 Task: Create a rule when a due dateLess than 1  hours from now is set on a checklist item.
Action: Mouse moved to (666, 189)
Screenshot: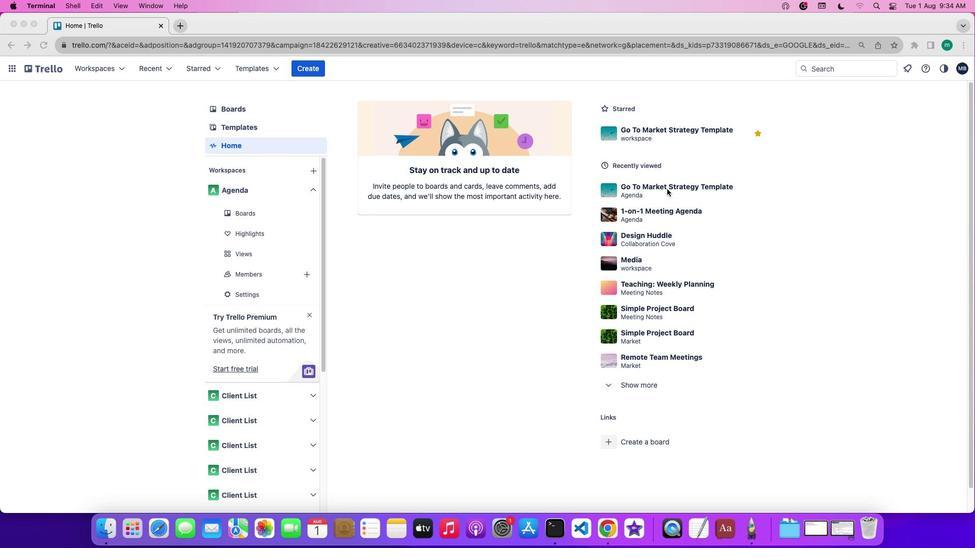 
Action: Mouse pressed left at (666, 189)
Screenshot: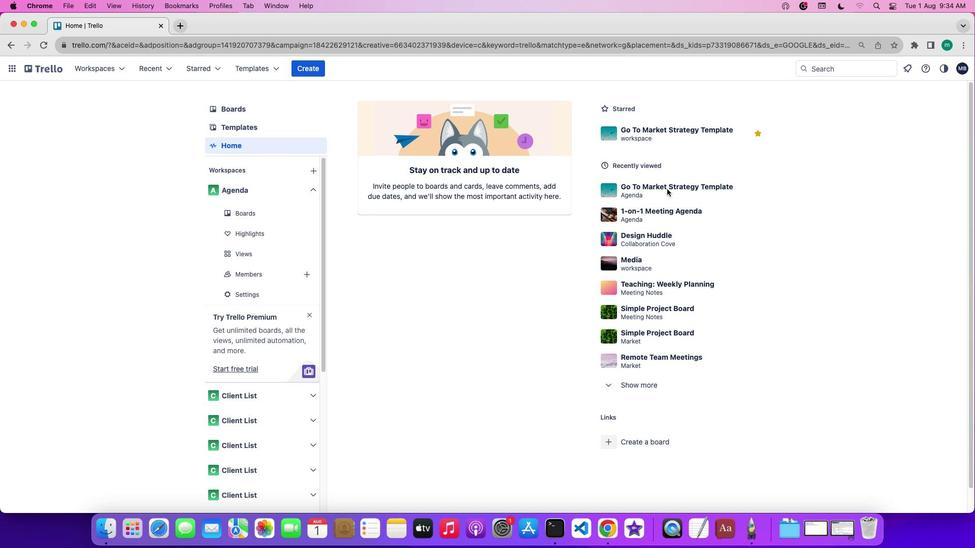 
Action: Mouse pressed left at (666, 189)
Screenshot: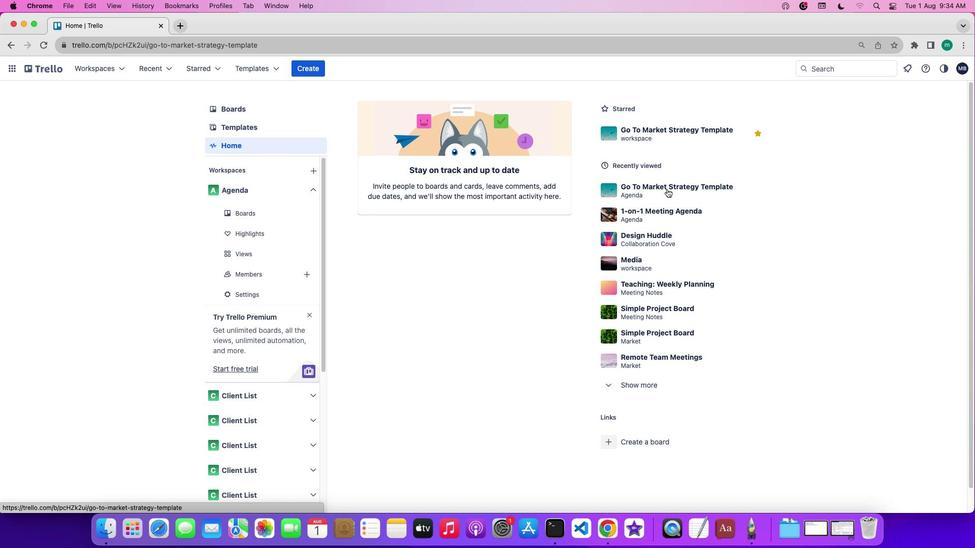 
Action: Mouse moved to (836, 215)
Screenshot: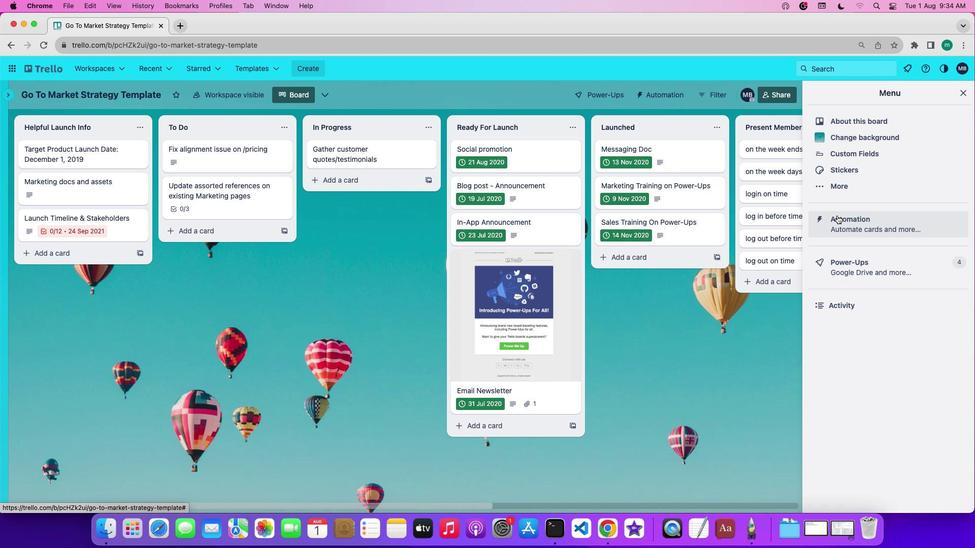 
Action: Mouse pressed left at (836, 215)
Screenshot: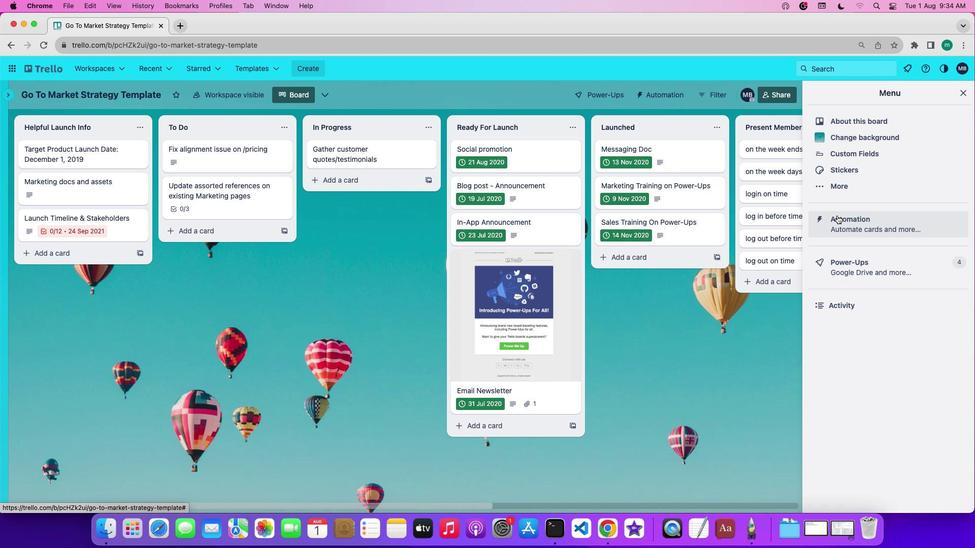
Action: Mouse moved to (47, 180)
Screenshot: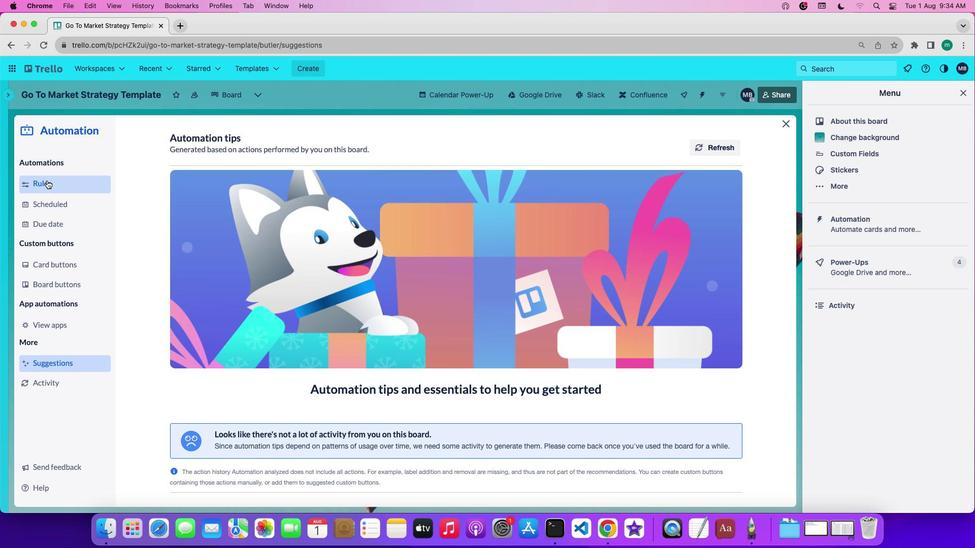 
Action: Mouse pressed left at (47, 180)
Screenshot: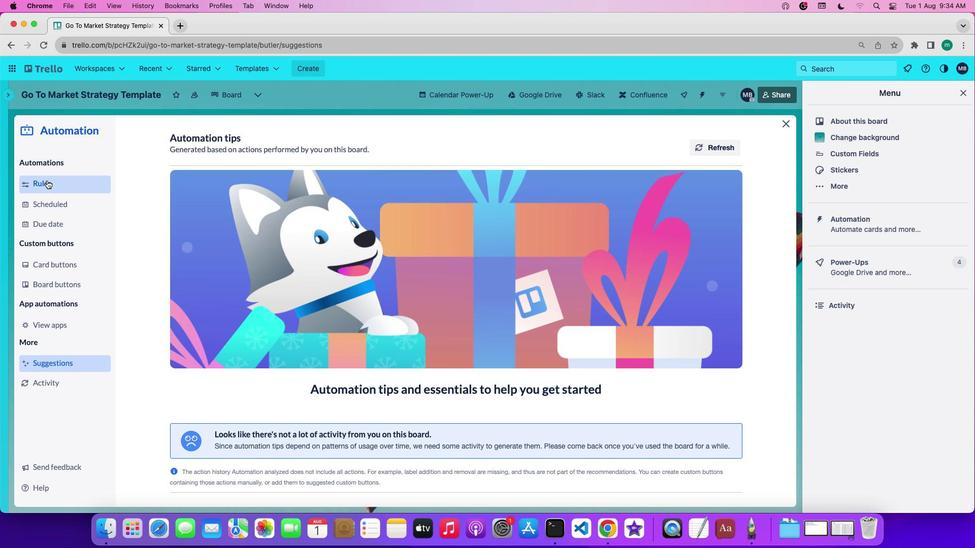 
Action: Mouse moved to (212, 366)
Screenshot: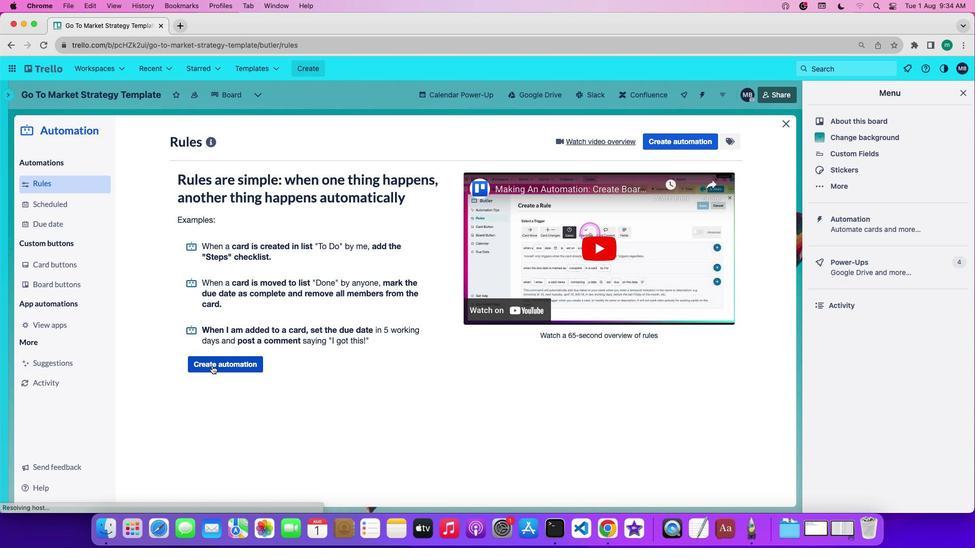 
Action: Mouse pressed left at (212, 366)
Screenshot: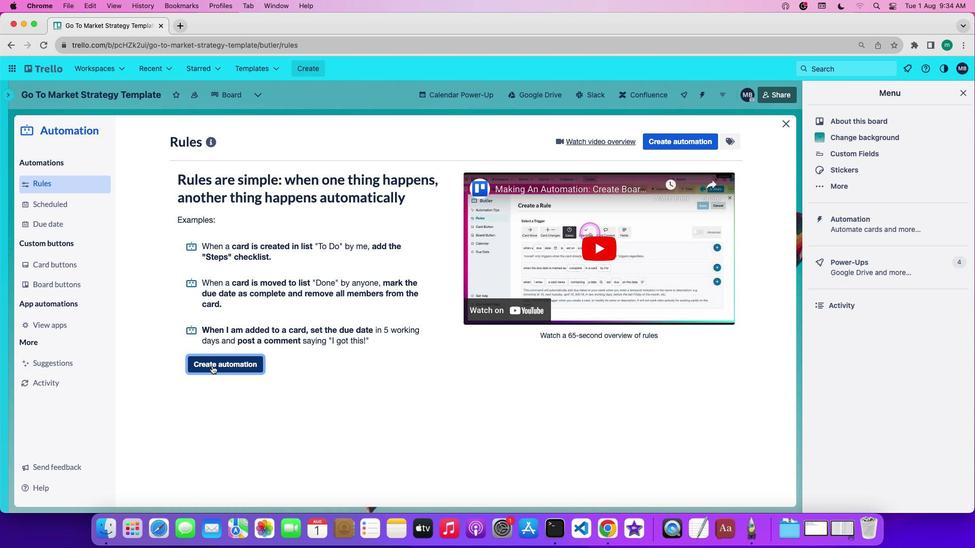 
Action: Mouse moved to (453, 235)
Screenshot: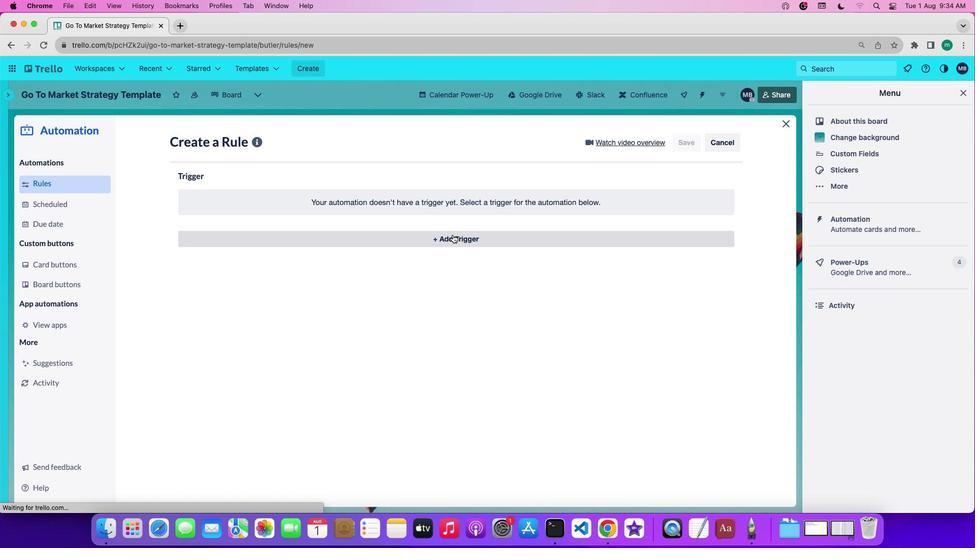 
Action: Mouse pressed left at (453, 235)
Screenshot: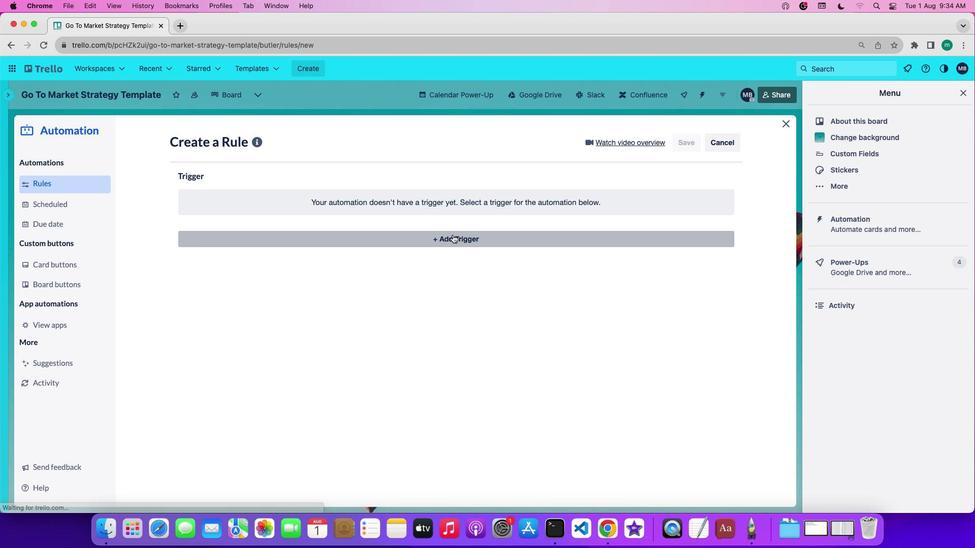 
Action: Mouse moved to (326, 276)
Screenshot: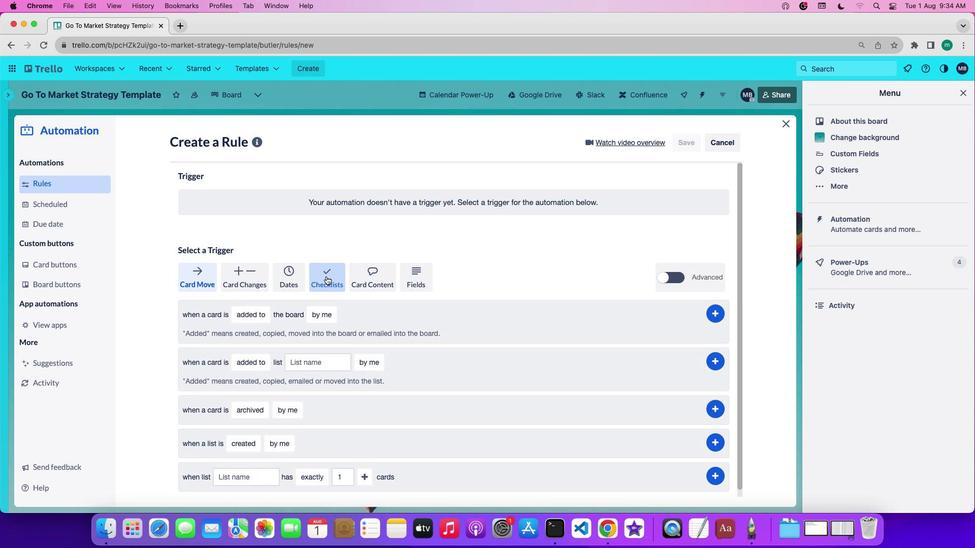 
Action: Mouse pressed left at (326, 276)
Screenshot: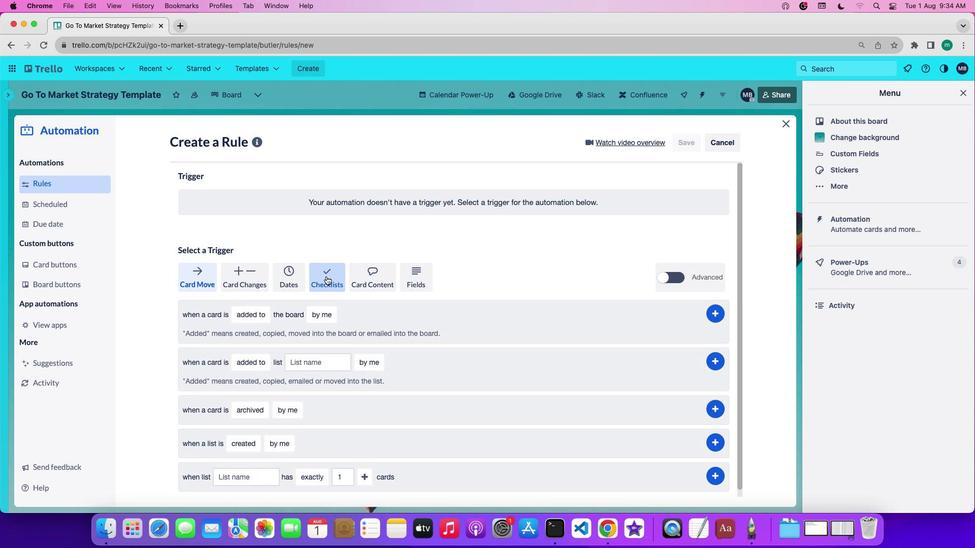 
Action: Mouse moved to (243, 415)
Screenshot: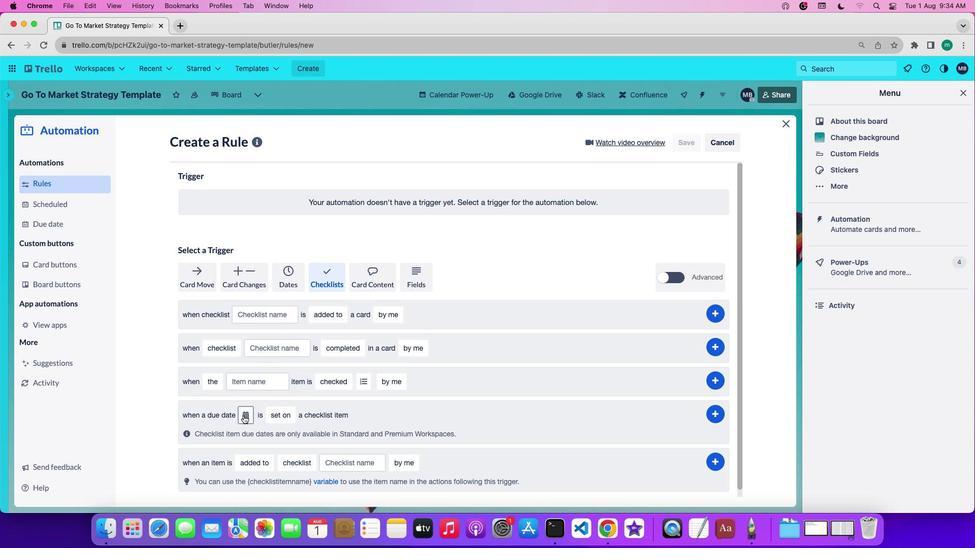 
Action: Mouse pressed left at (243, 415)
Screenshot: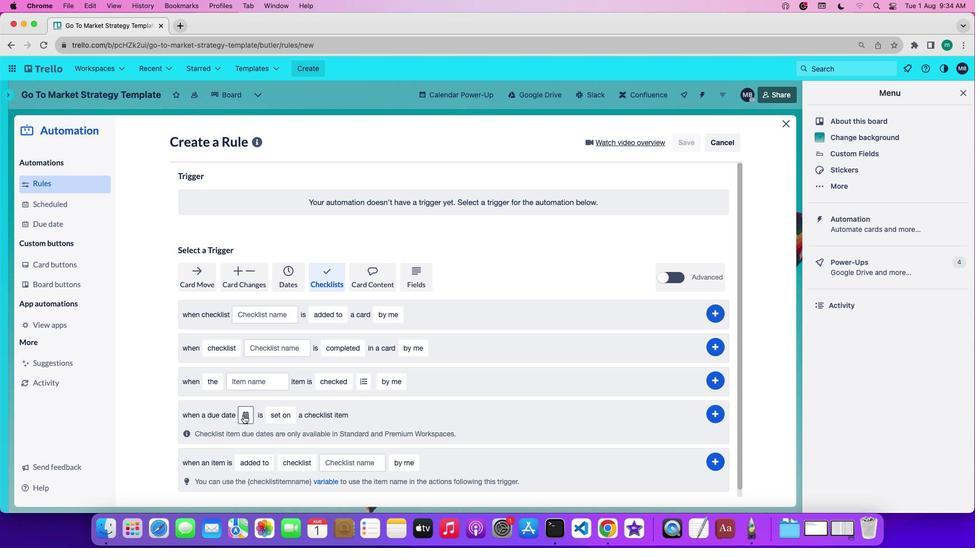 
Action: Mouse moved to (254, 480)
Screenshot: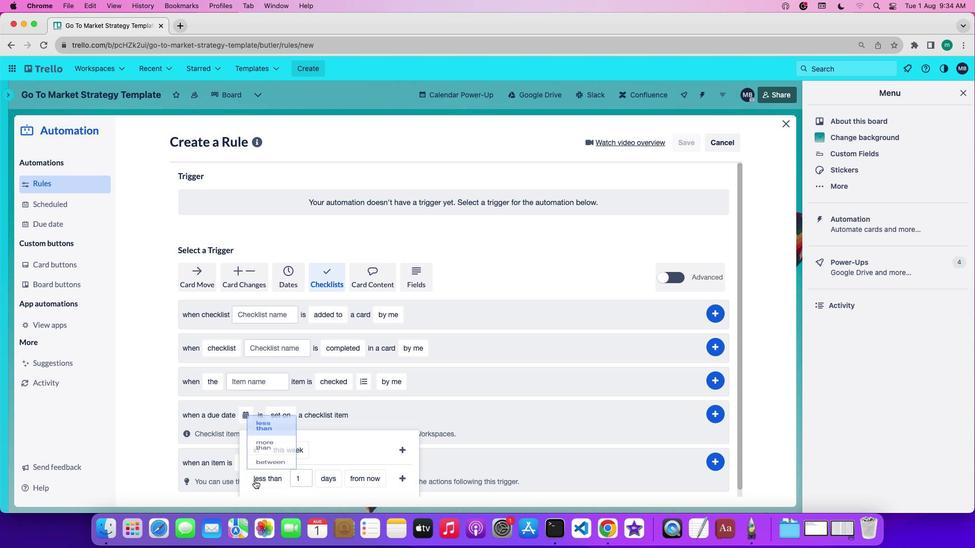 
Action: Mouse pressed left at (254, 480)
Screenshot: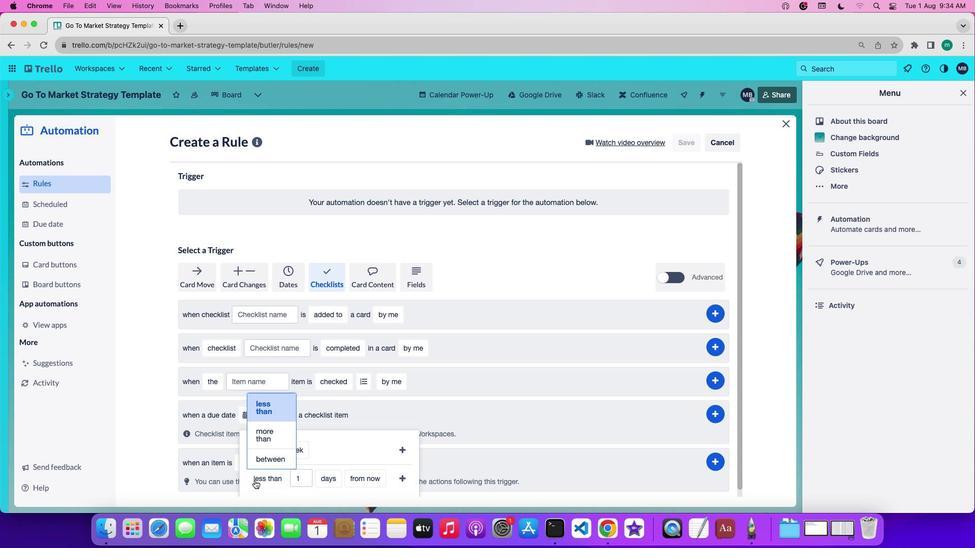 
Action: Mouse moved to (259, 397)
Screenshot: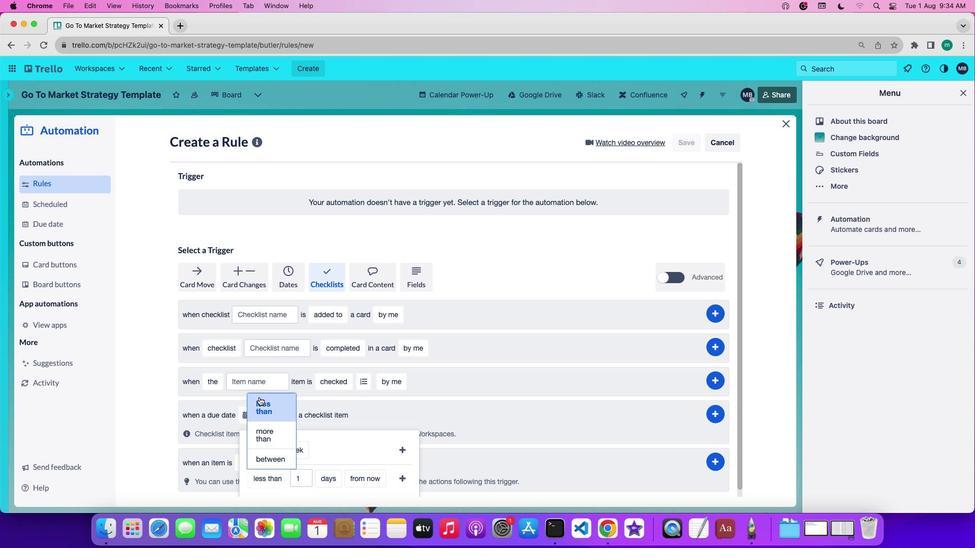 
Action: Mouse pressed left at (259, 397)
Screenshot: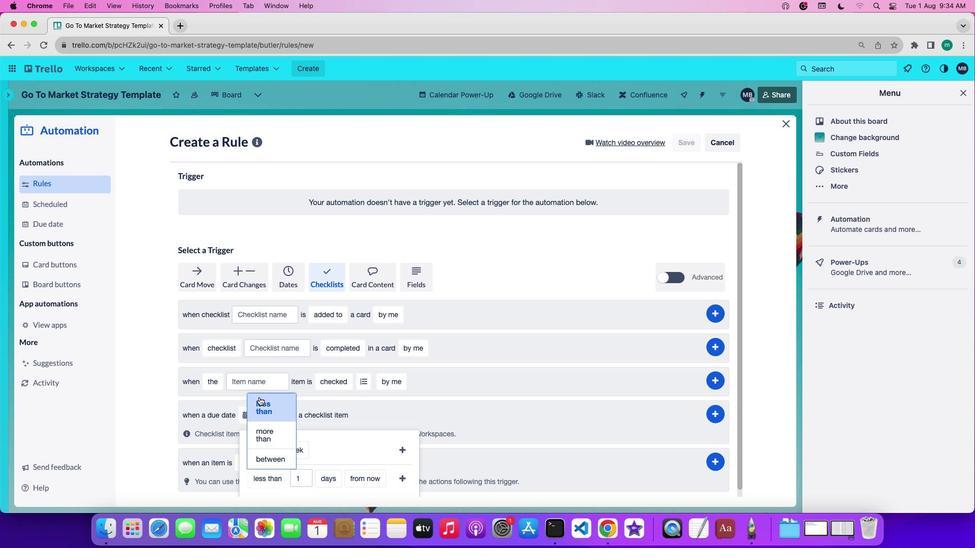 
Action: Mouse moved to (271, 407)
Screenshot: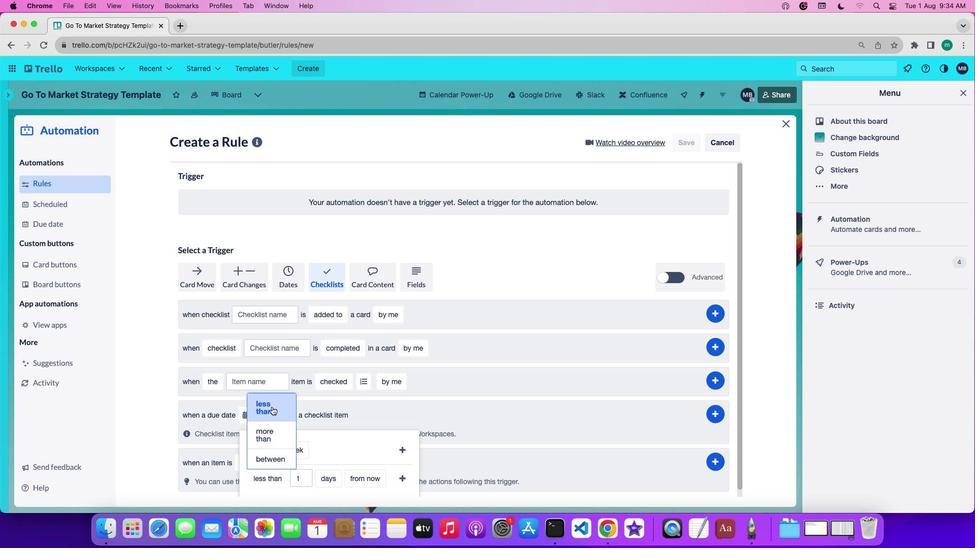 
Action: Mouse pressed left at (271, 407)
Screenshot: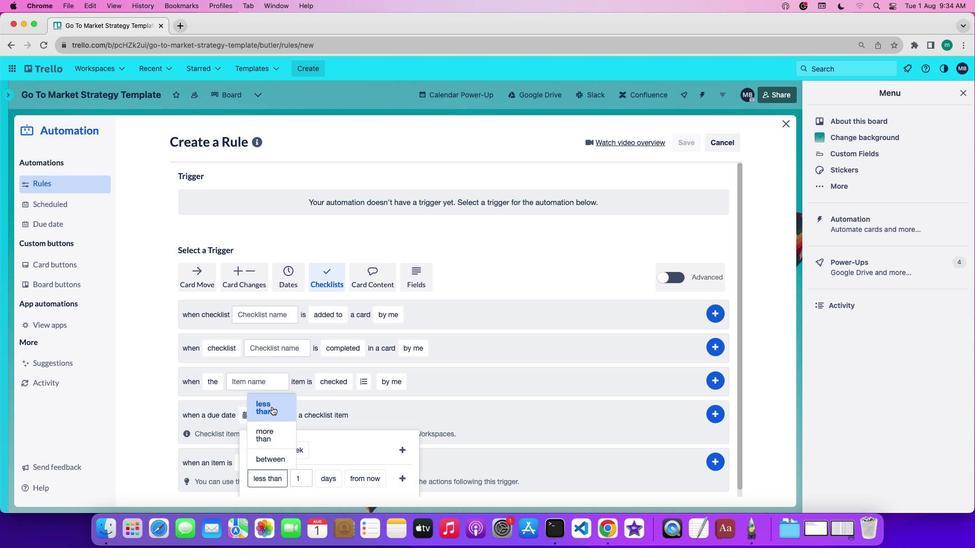 
Action: Mouse moved to (326, 477)
Screenshot: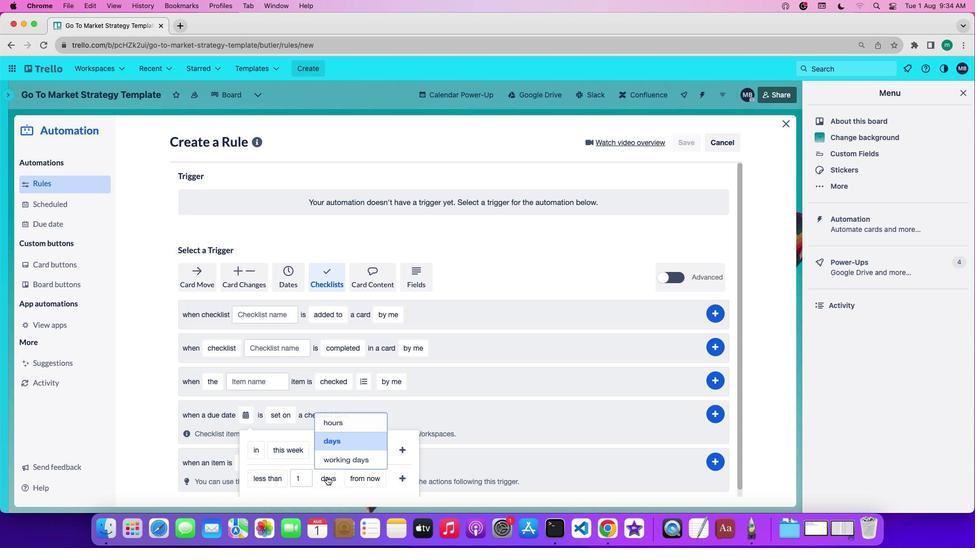 
Action: Mouse pressed left at (326, 477)
Screenshot: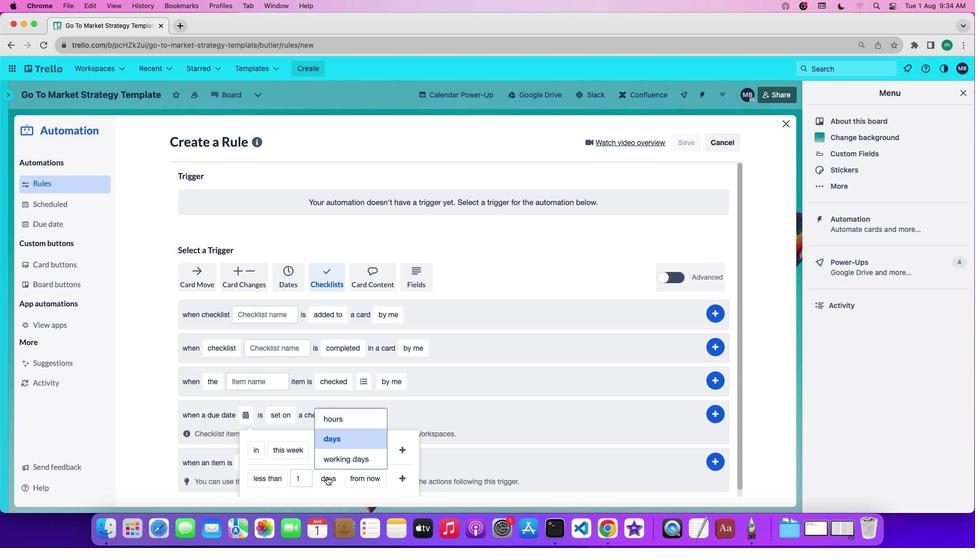 
Action: Mouse moved to (337, 417)
Screenshot: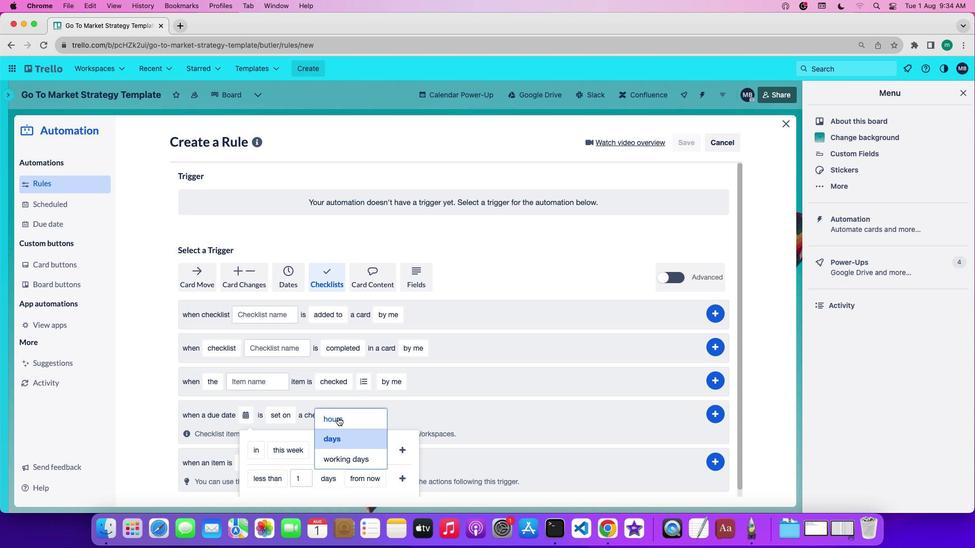
Action: Mouse pressed left at (337, 417)
Screenshot: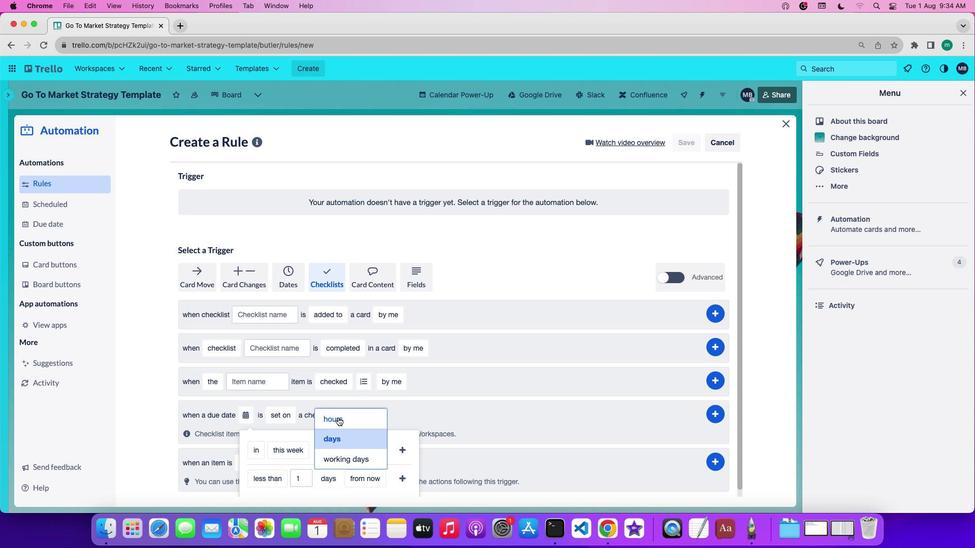 
Action: Mouse moved to (382, 434)
Screenshot: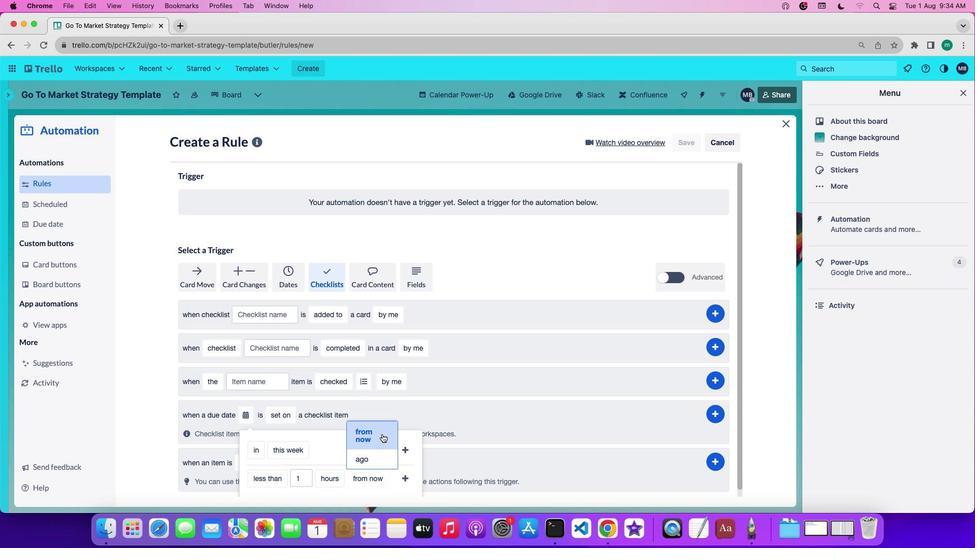 
Action: Mouse pressed left at (382, 434)
Screenshot: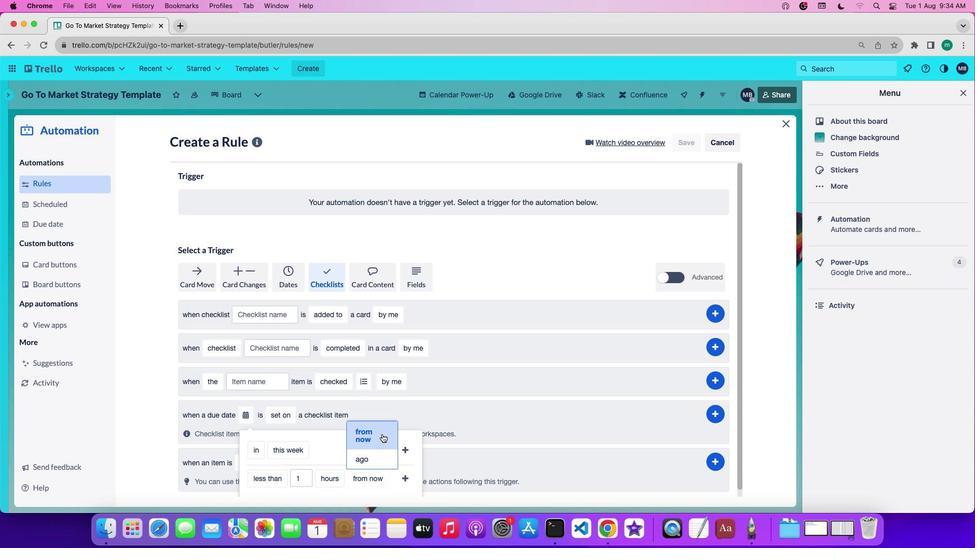
Action: Mouse moved to (405, 476)
Screenshot: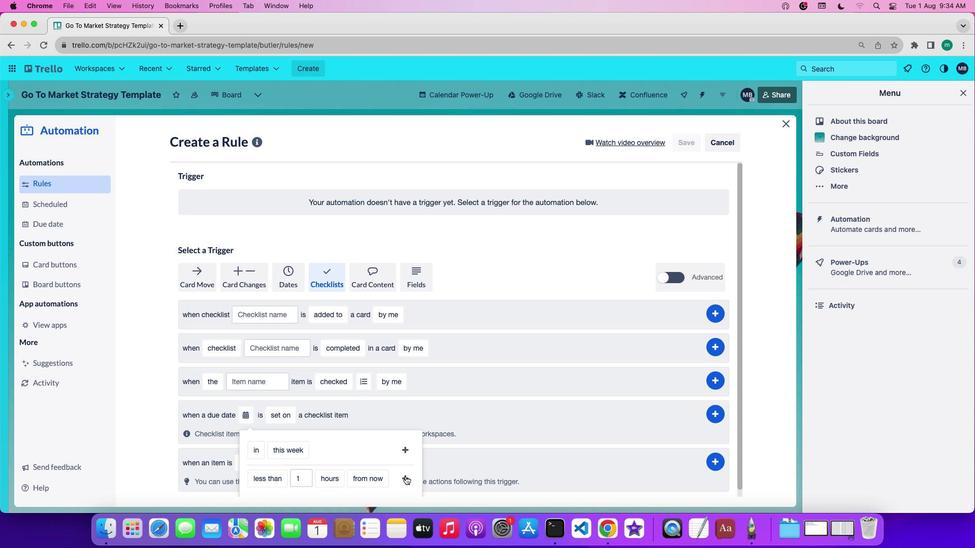 
Action: Mouse pressed left at (405, 476)
Screenshot: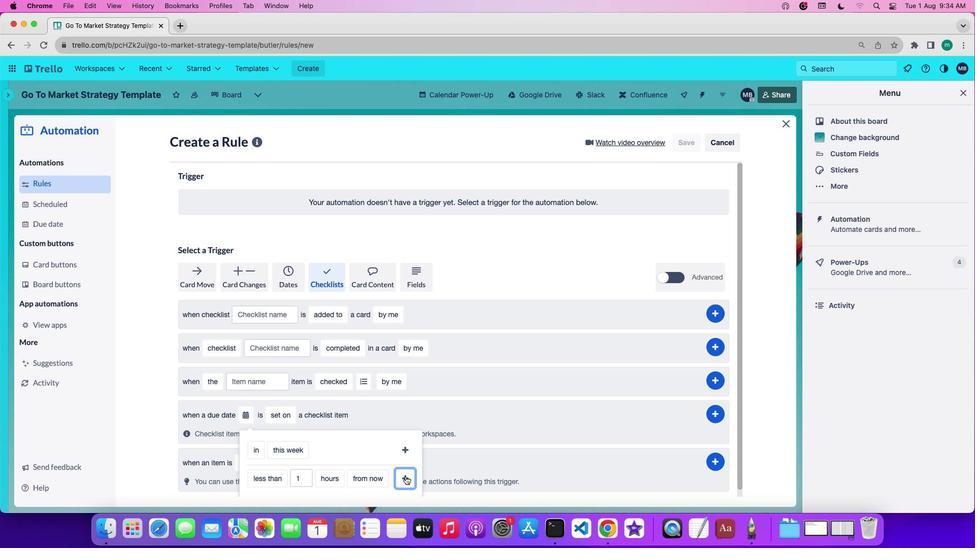 
Action: Mouse moved to (374, 436)
Screenshot: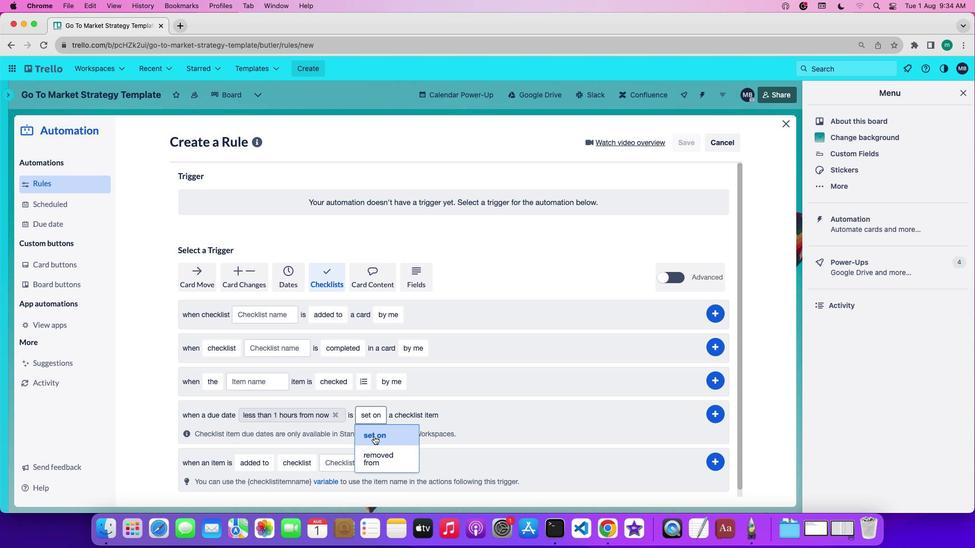 
Action: Mouse pressed left at (374, 436)
Screenshot: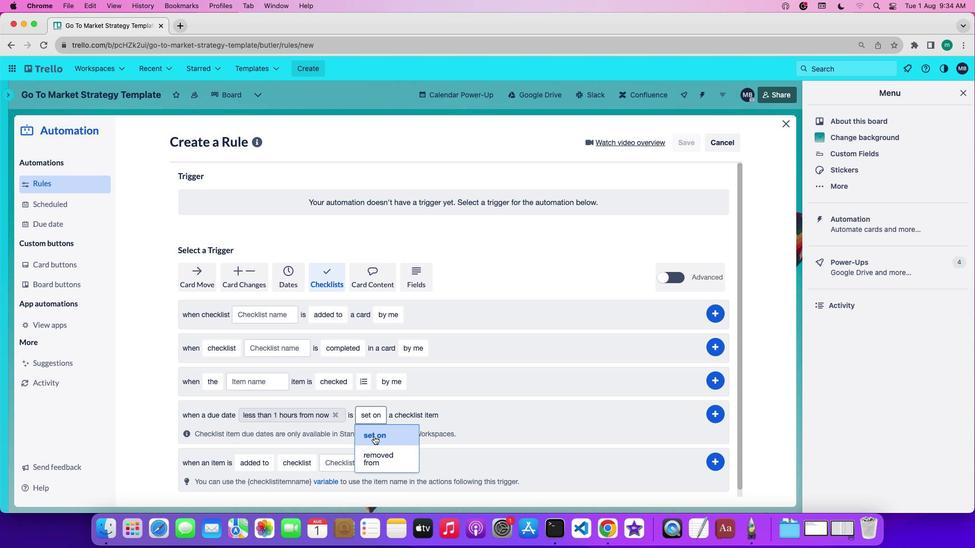 
Action: Mouse moved to (717, 415)
Screenshot: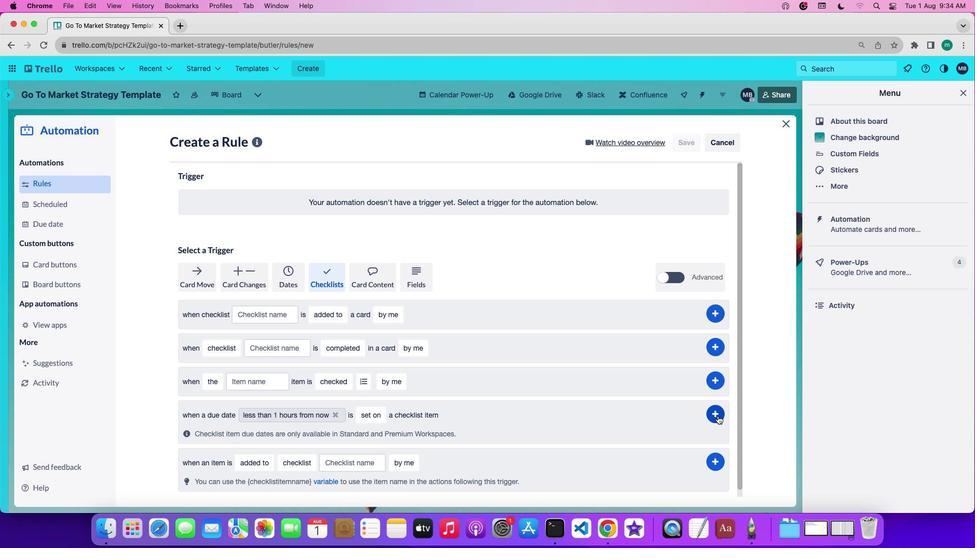 
Action: Mouse pressed left at (717, 415)
Screenshot: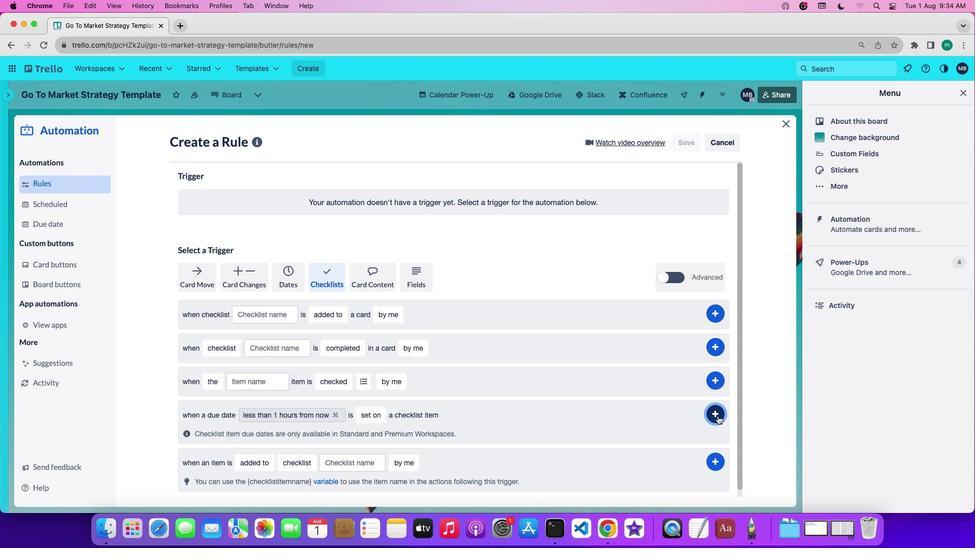 
